 Task: Create a task  Integrate website with a new search engine optimization (SEO) tool , assign it to team member softage.5@softage.net in the project AuroraStream and update the status of the task to  Off Track , set the priority of the task to Medium
Action: Mouse moved to (94, 68)
Screenshot: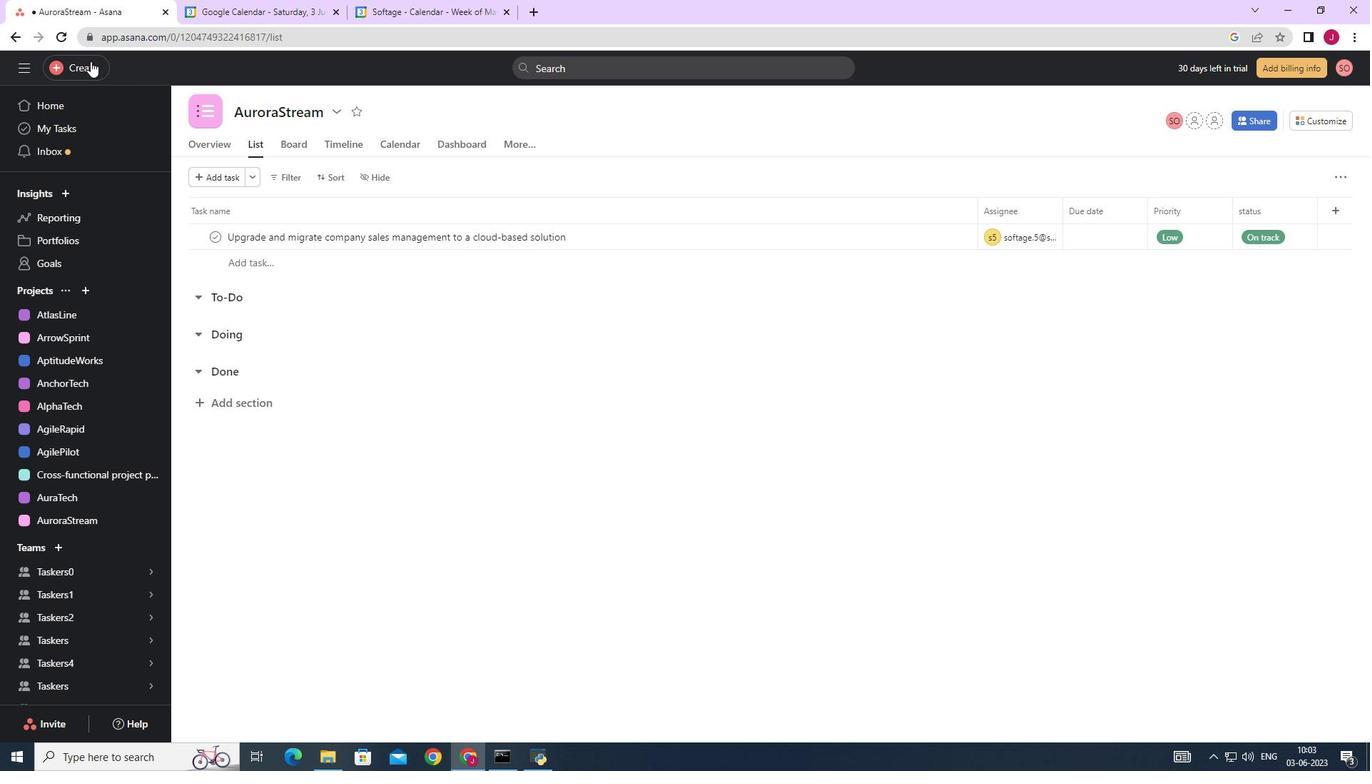 
Action: Mouse pressed left at (94, 68)
Screenshot: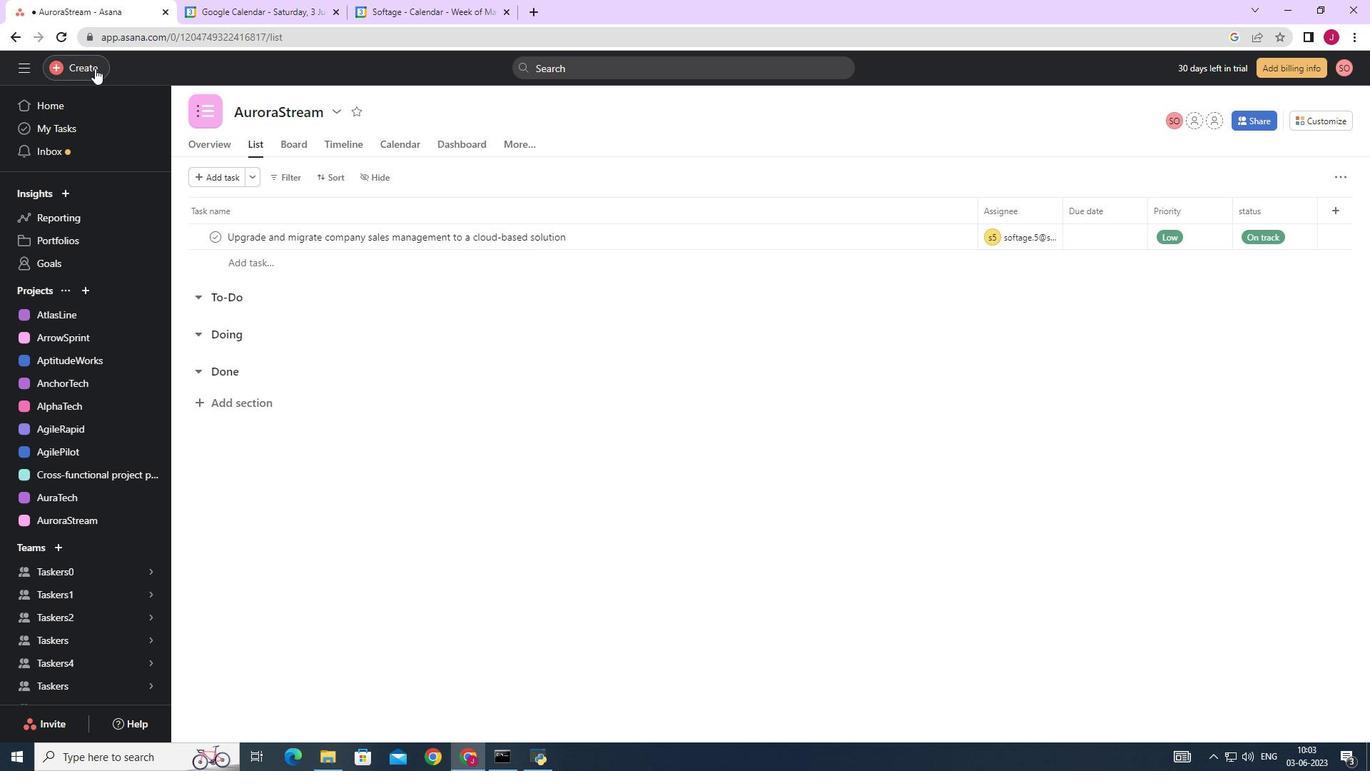 
Action: Mouse moved to (204, 67)
Screenshot: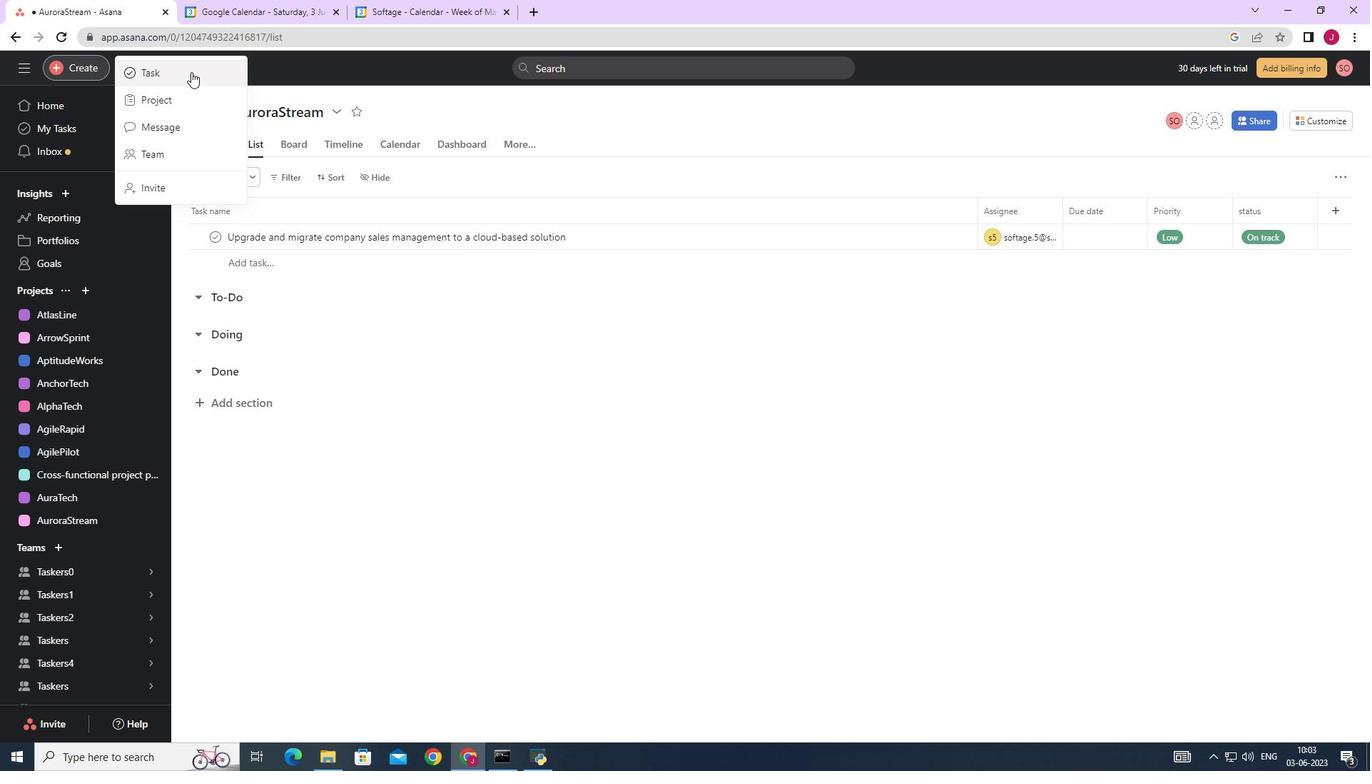 
Action: Mouse pressed left at (204, 67)
Screenshot: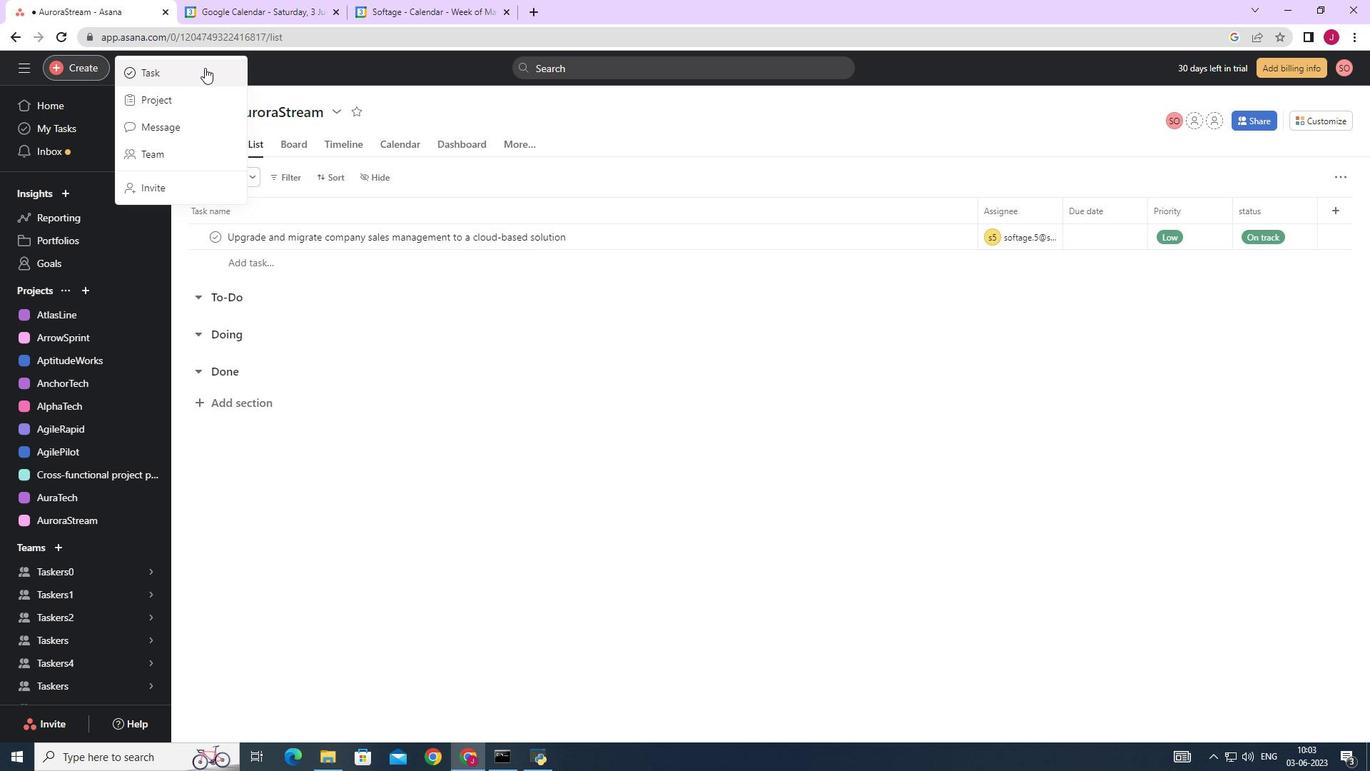 
Action: Mouse moved to (1095, 478)
Screenshot: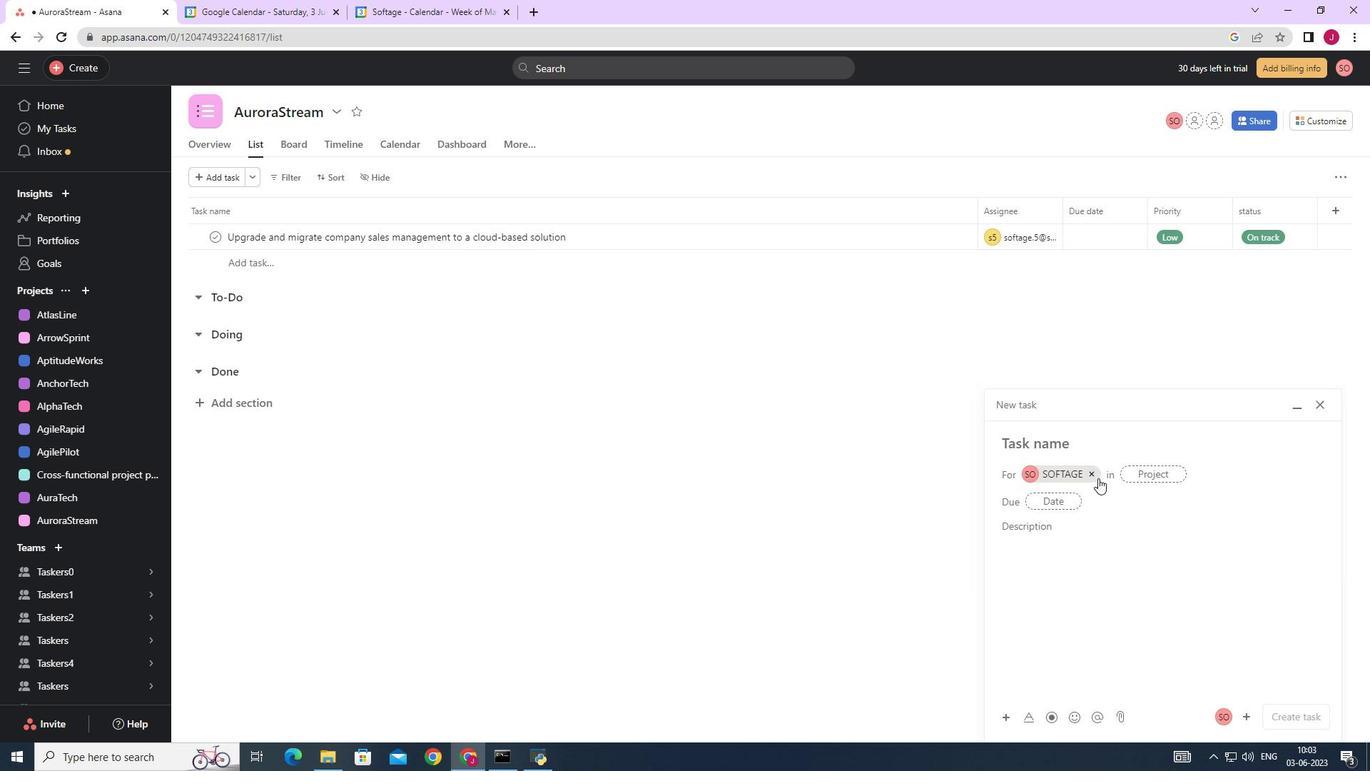 
Action: Mouse pressed left at (1095, 478)
Screenshot: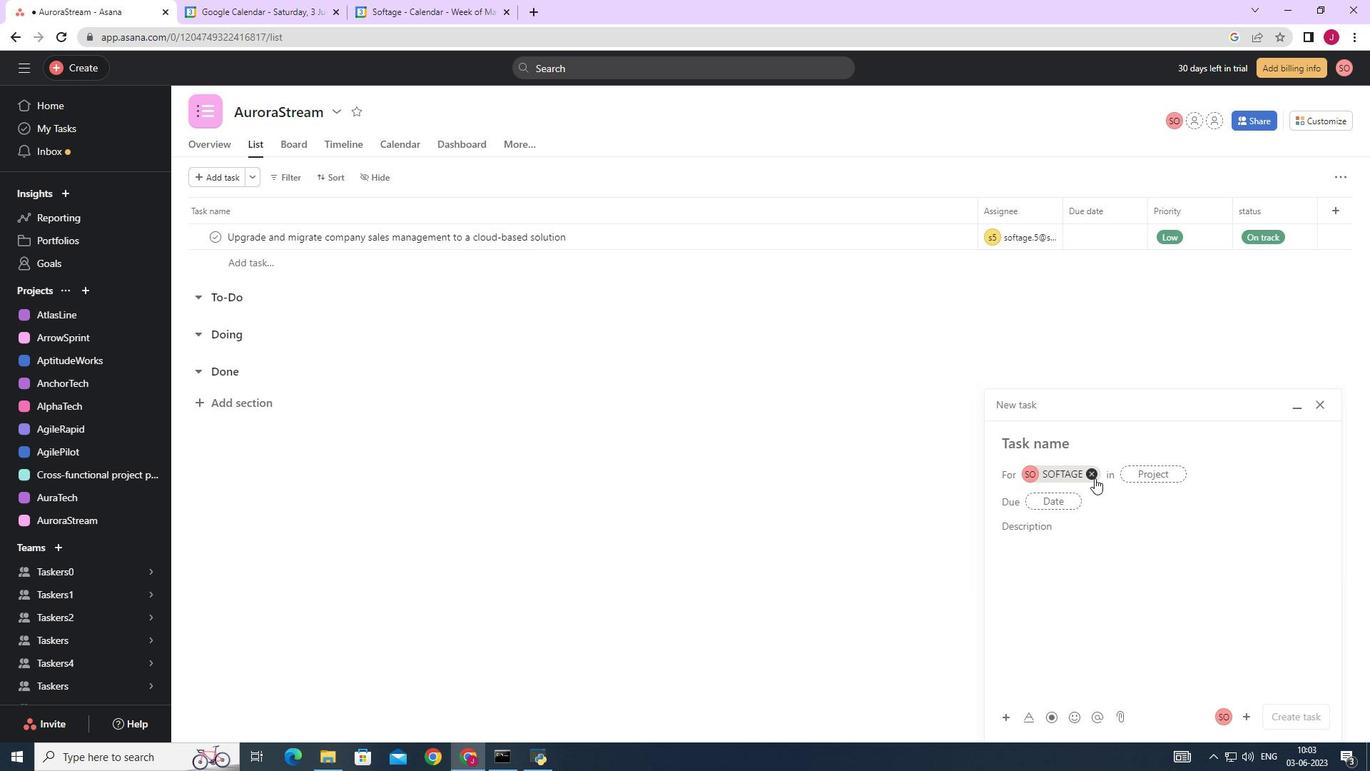 
Action: Mouse moved to (1038, 439)
Screenshot: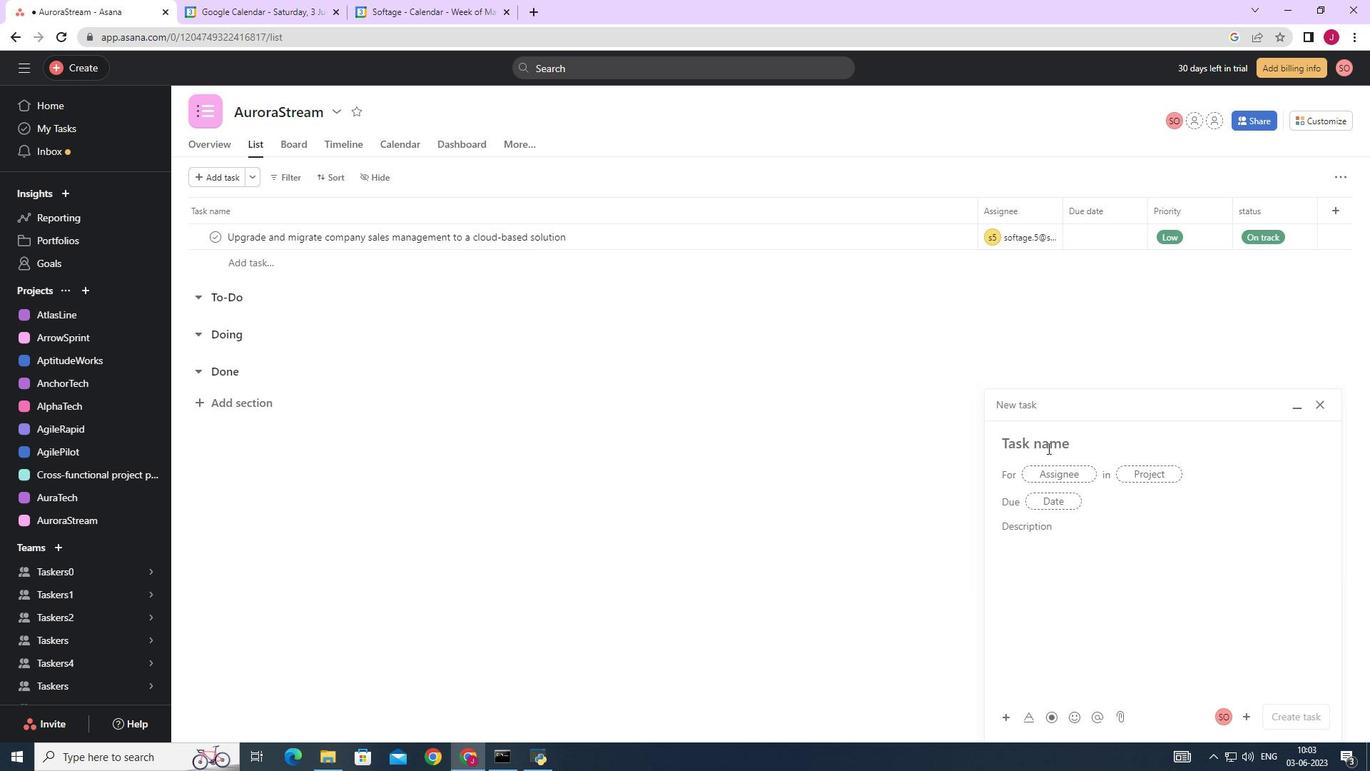 
Action: Key pressed <Key.caps_lock>I<Key.caps_lock>ntegrate<Key.space>website<Key.space>with<Key.space>a<Key.space>new<Key.space>search<Key.space>engine<Key.space>opy<Key.backspace>timization<Key.space><Key.shift_r>(<Key.caps_lock>SEO<Key.shift_r>)<Key.space><Key.caps_lock>tool
Screenshot: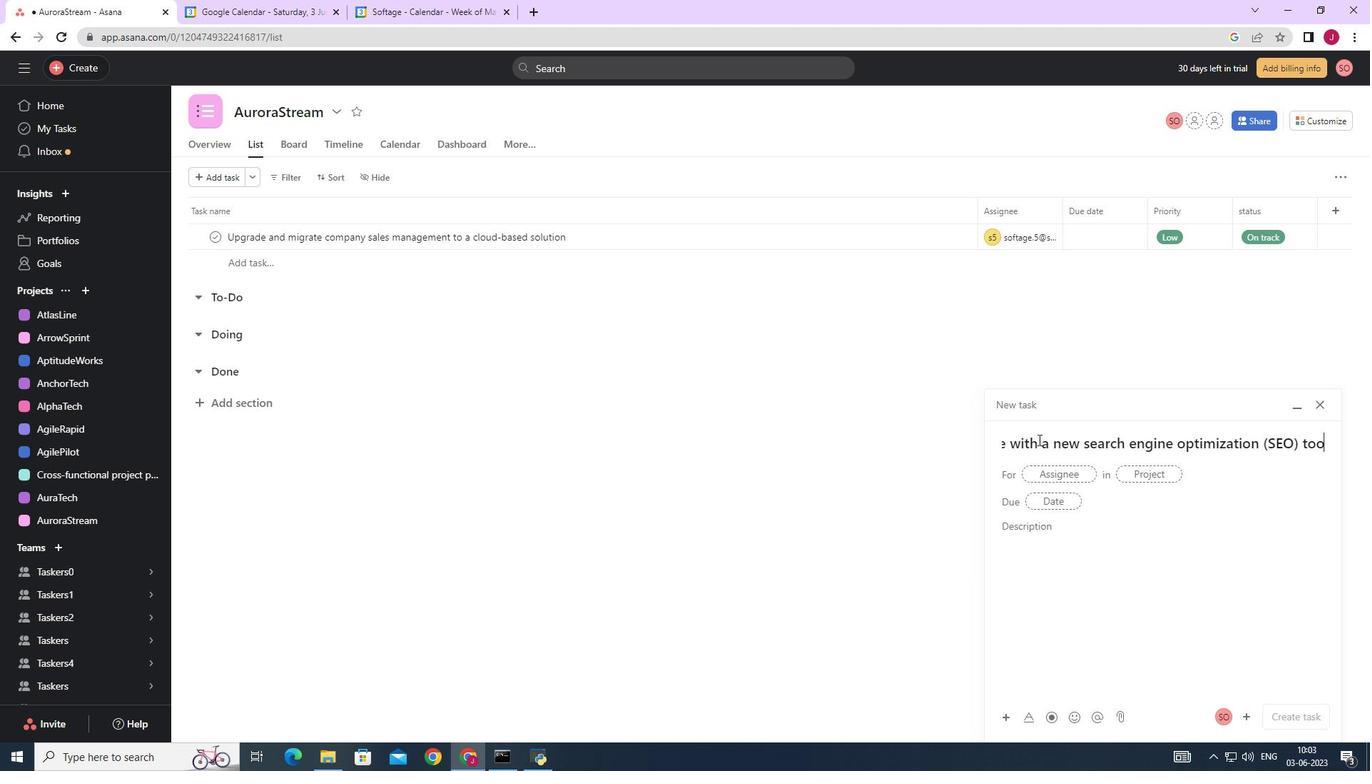 
Action: Mouse moved to (1077, 474)
Screenshot: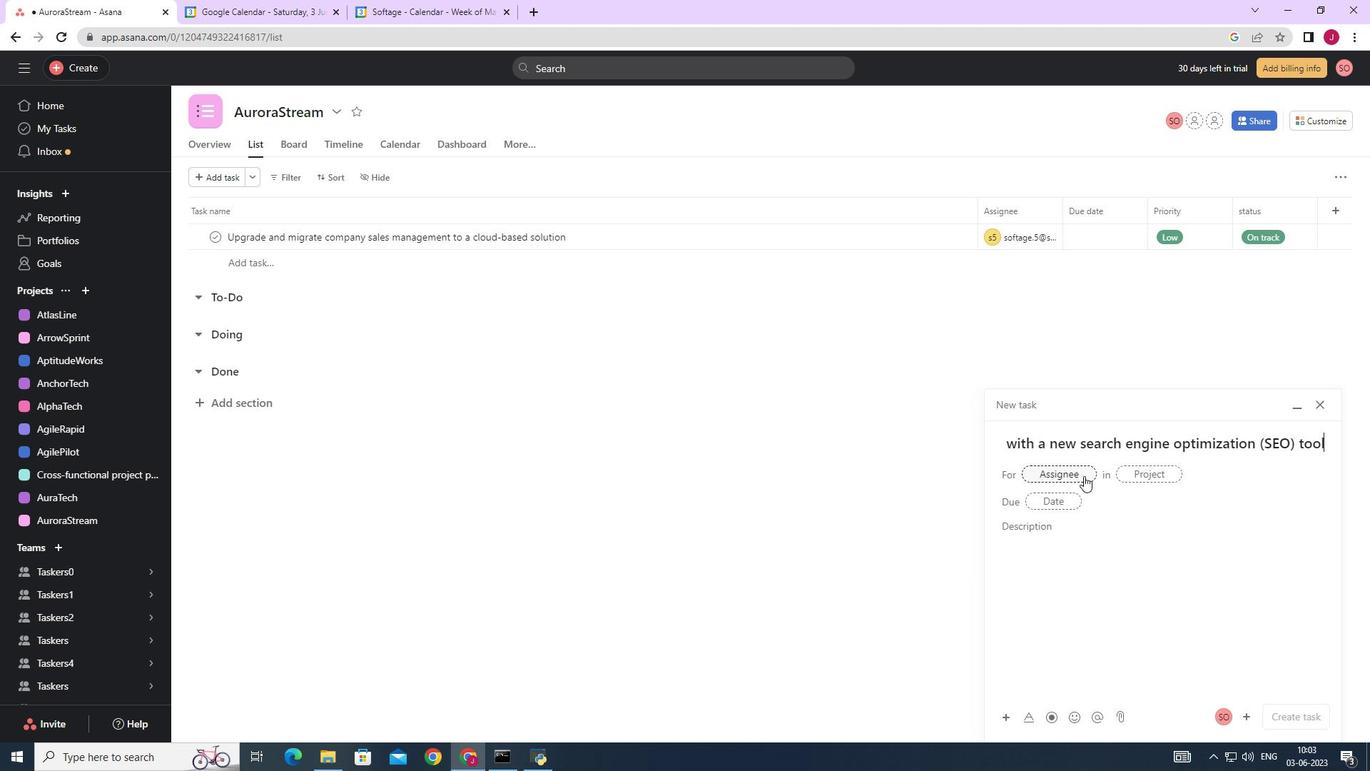
Action: Mouse pressed left at (1077, 474)
Screenshot: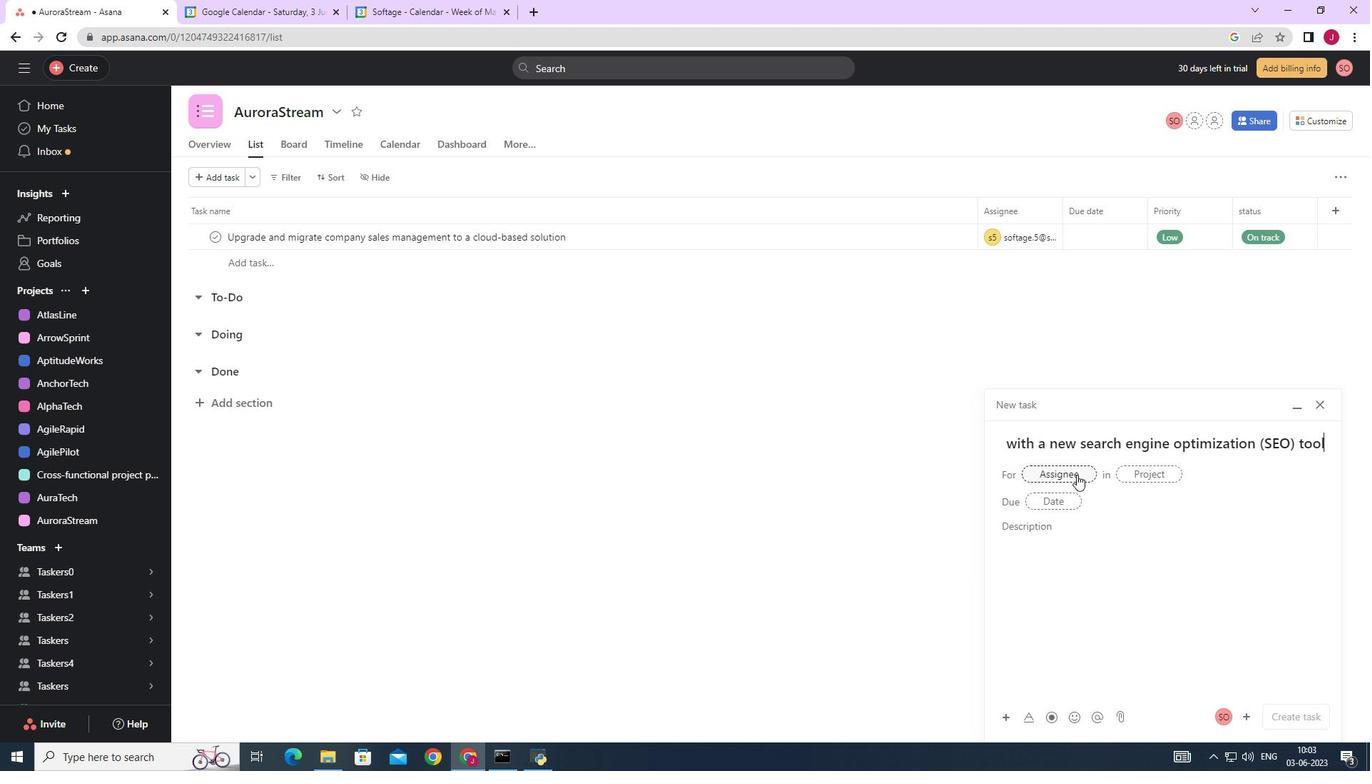 
Action: Key pressed softage.5
Screenshot: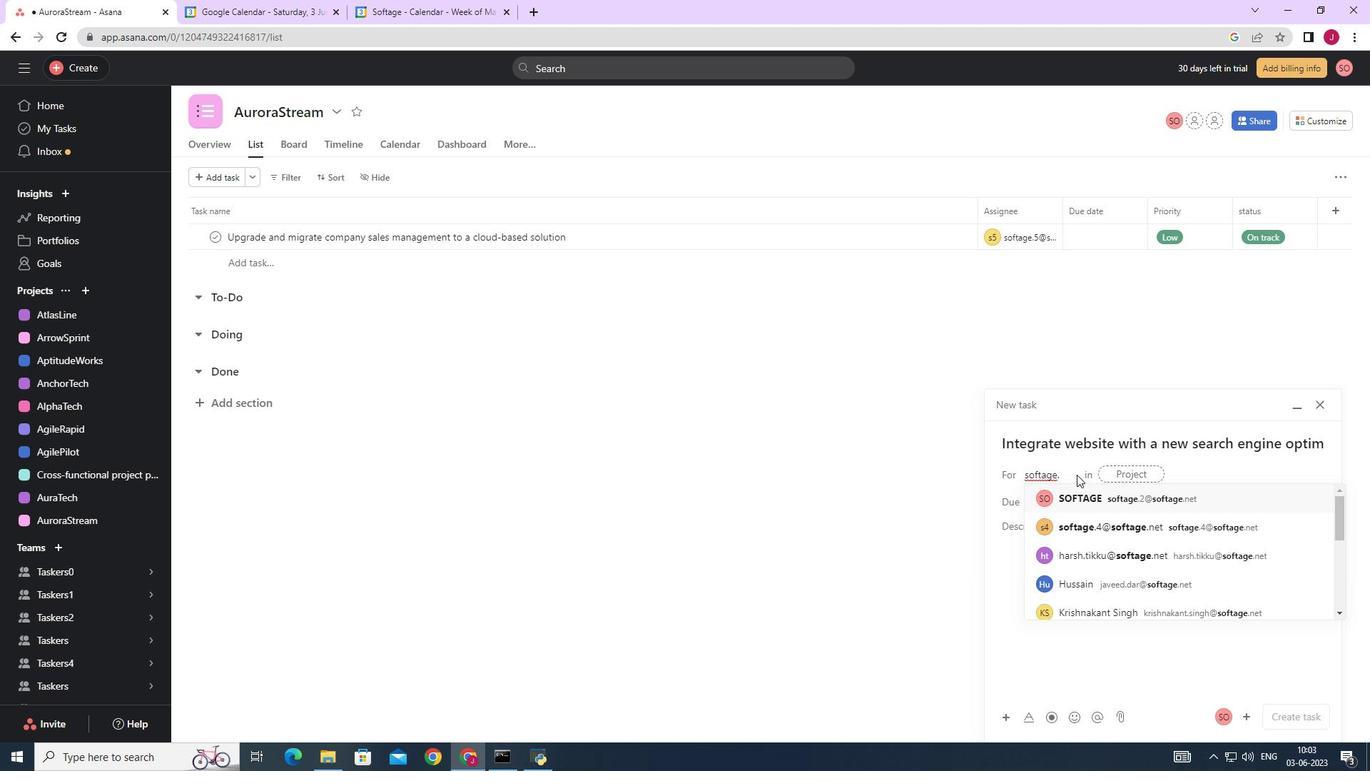 
Action: Mouse moved to (1121, 498)
Screenshot: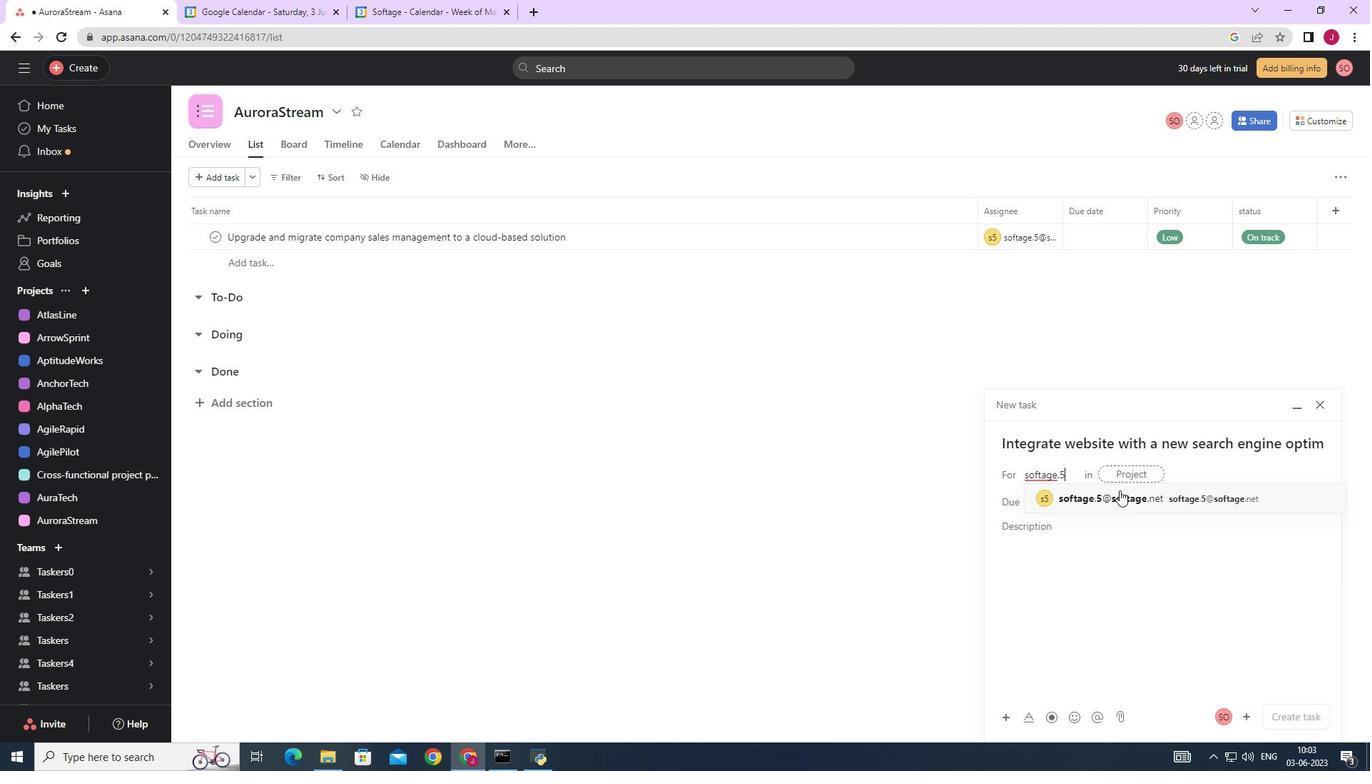 
Action: Mouse pressed left at (1121, 498)
Screenshot: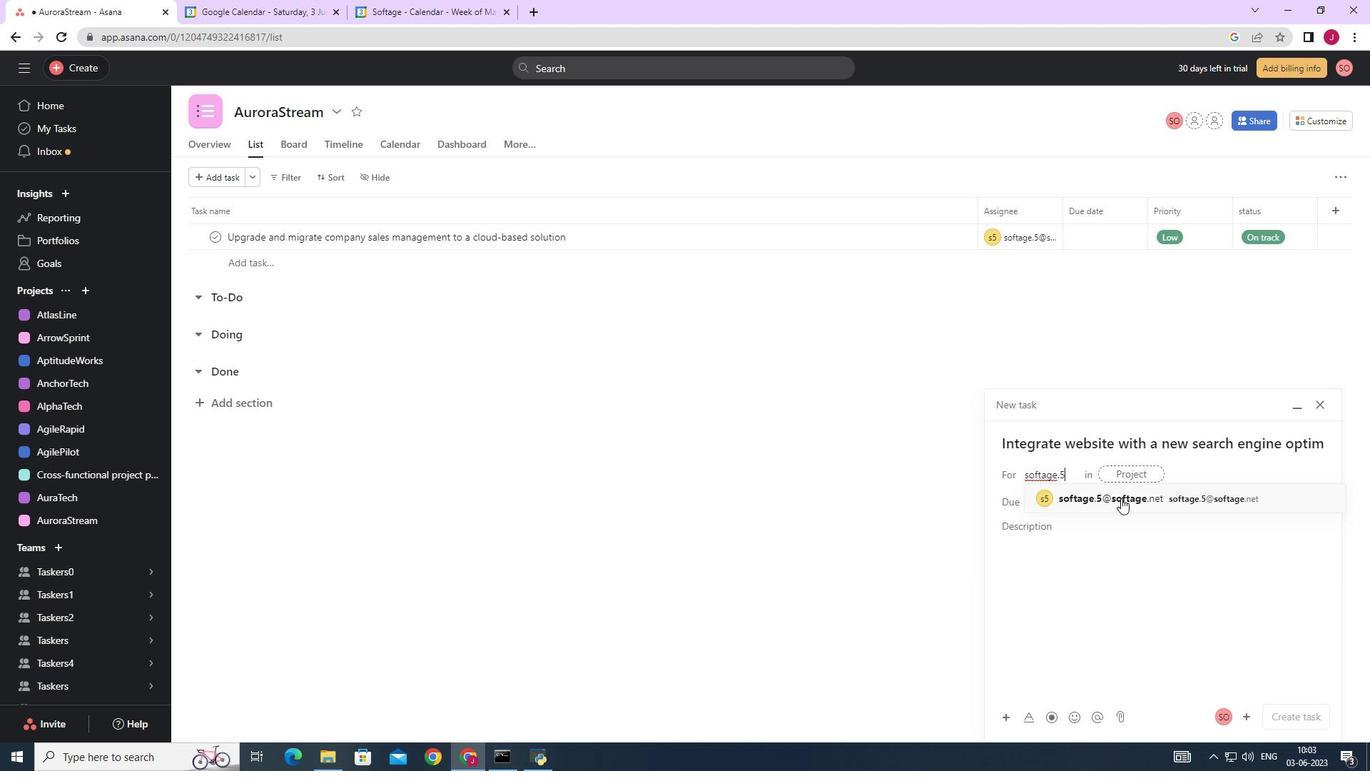 
Action: Mouse moved to (921, 491)
Screenshot: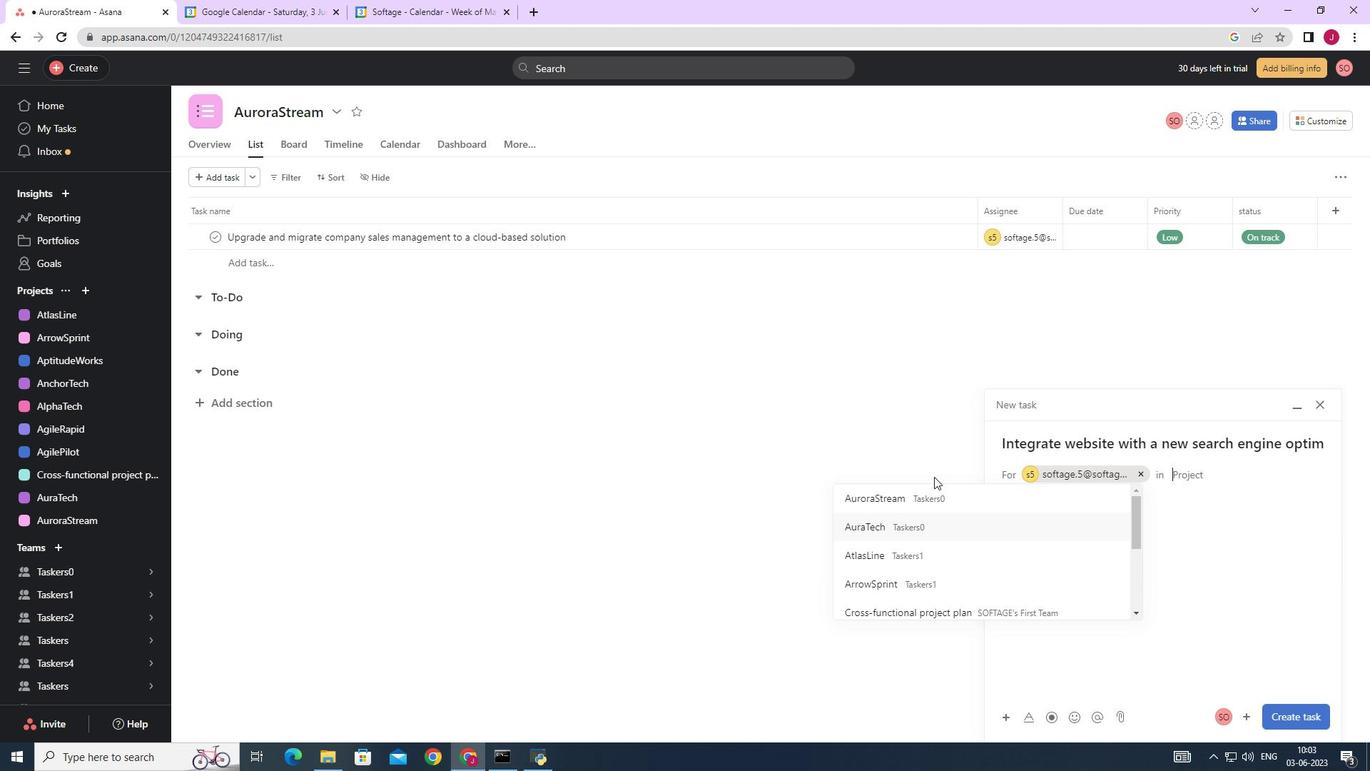 
Action: Mouse pressed left at (921, 491)
Screenshot: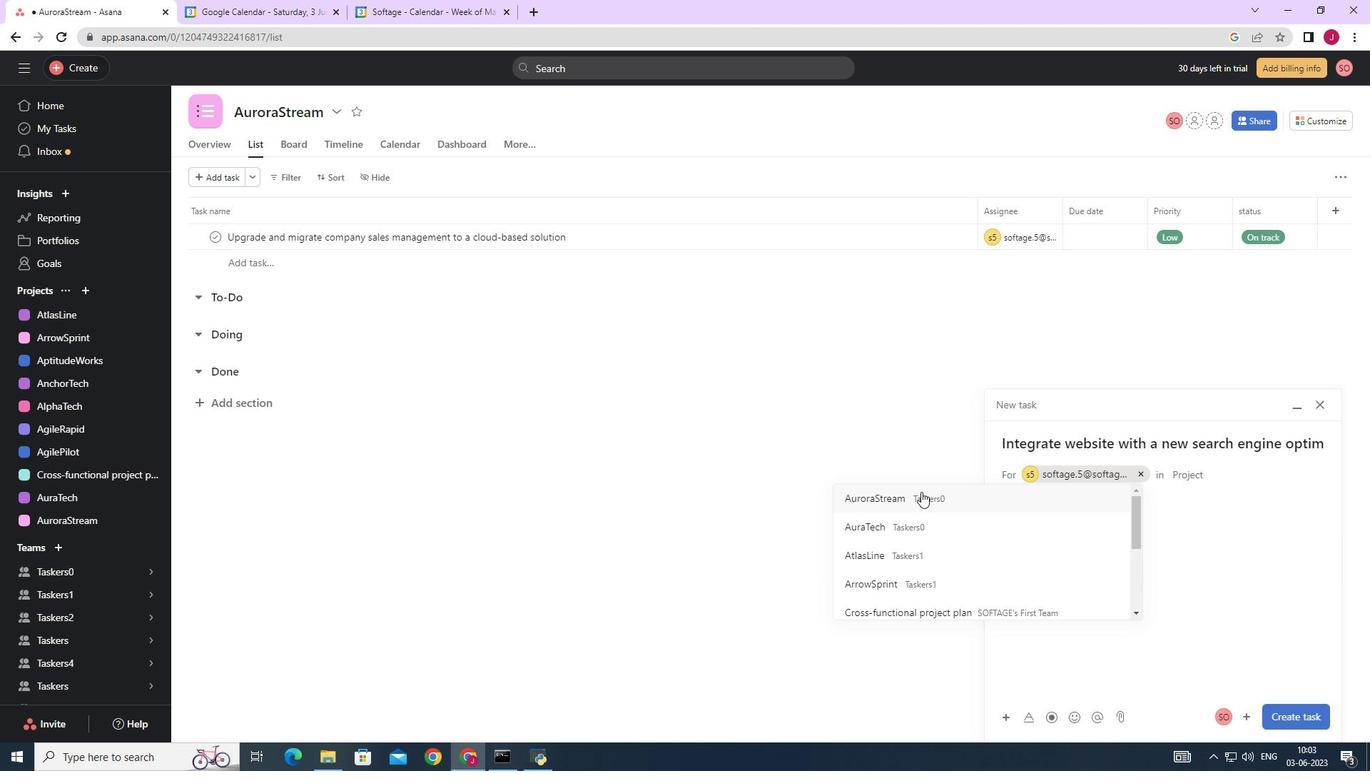
Action: Mouse moved to (1064, 526)
Screenshot: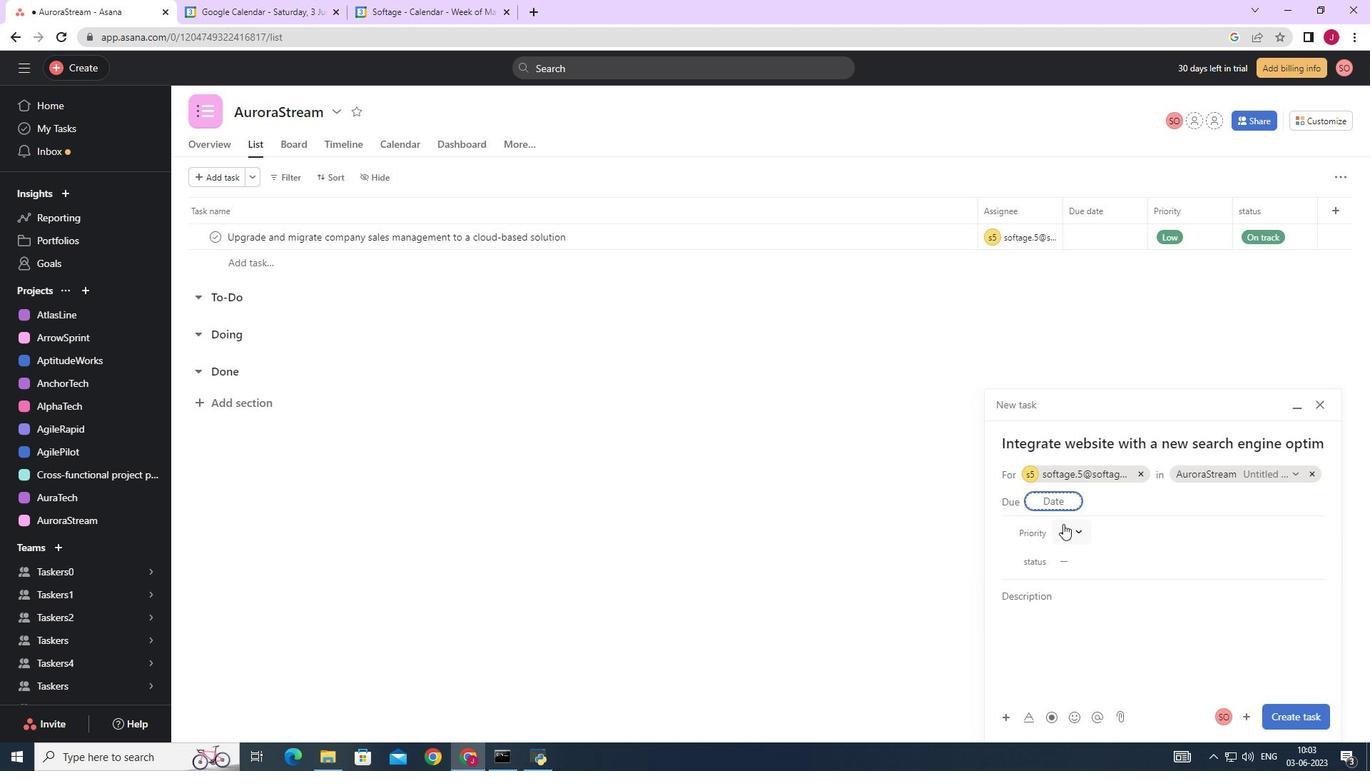 
Action: Mouse pressed left at (1064, 526)
Screenshot: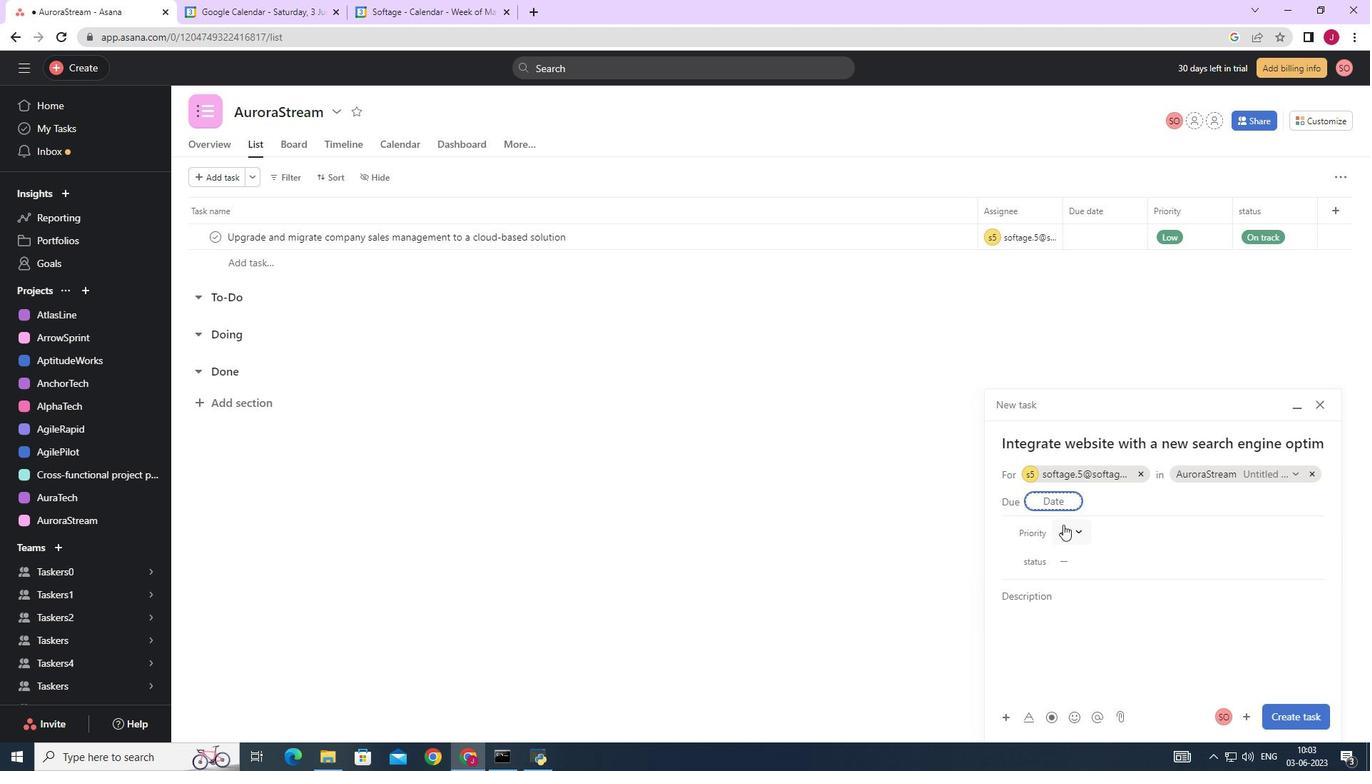 
Action: Mouse moved to (1102, 601)
Screenshot: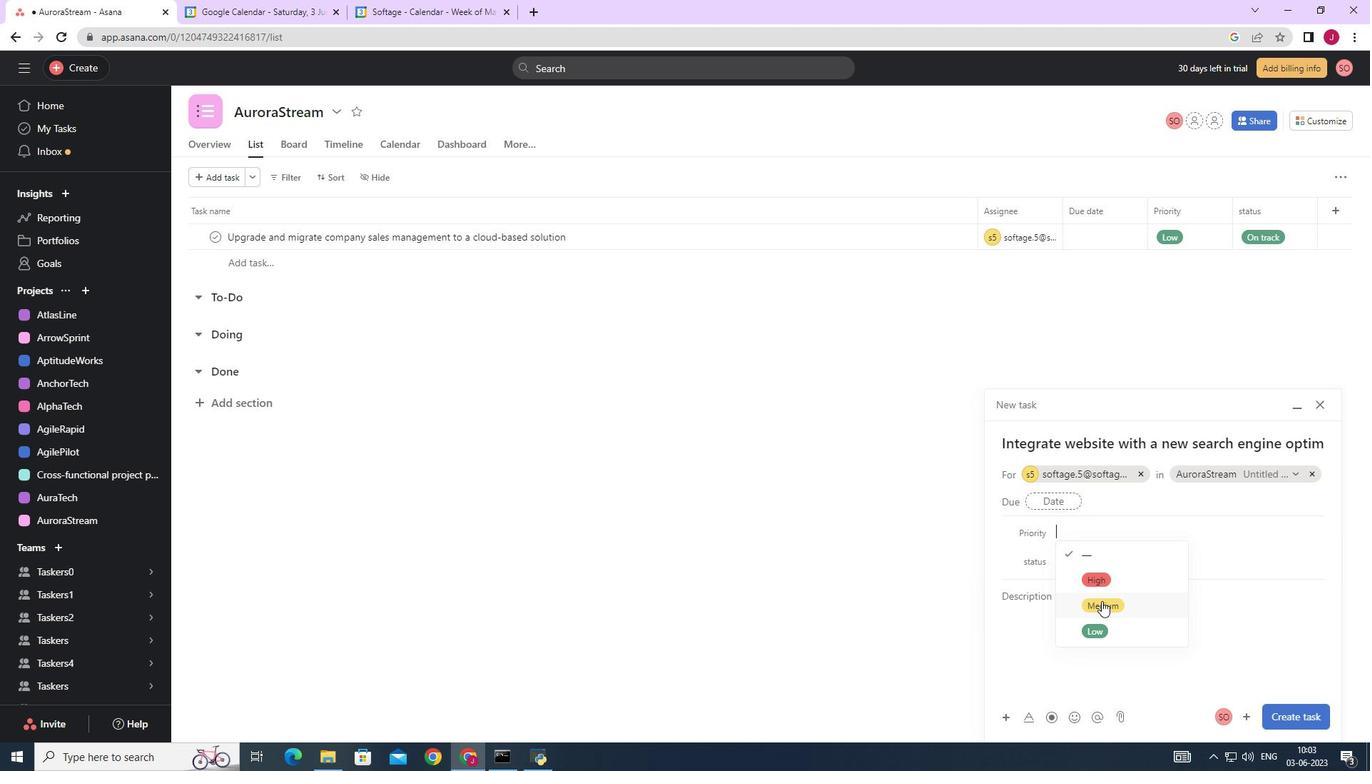
Action: Mouse pressed left at (1102, 601)
Screenshot: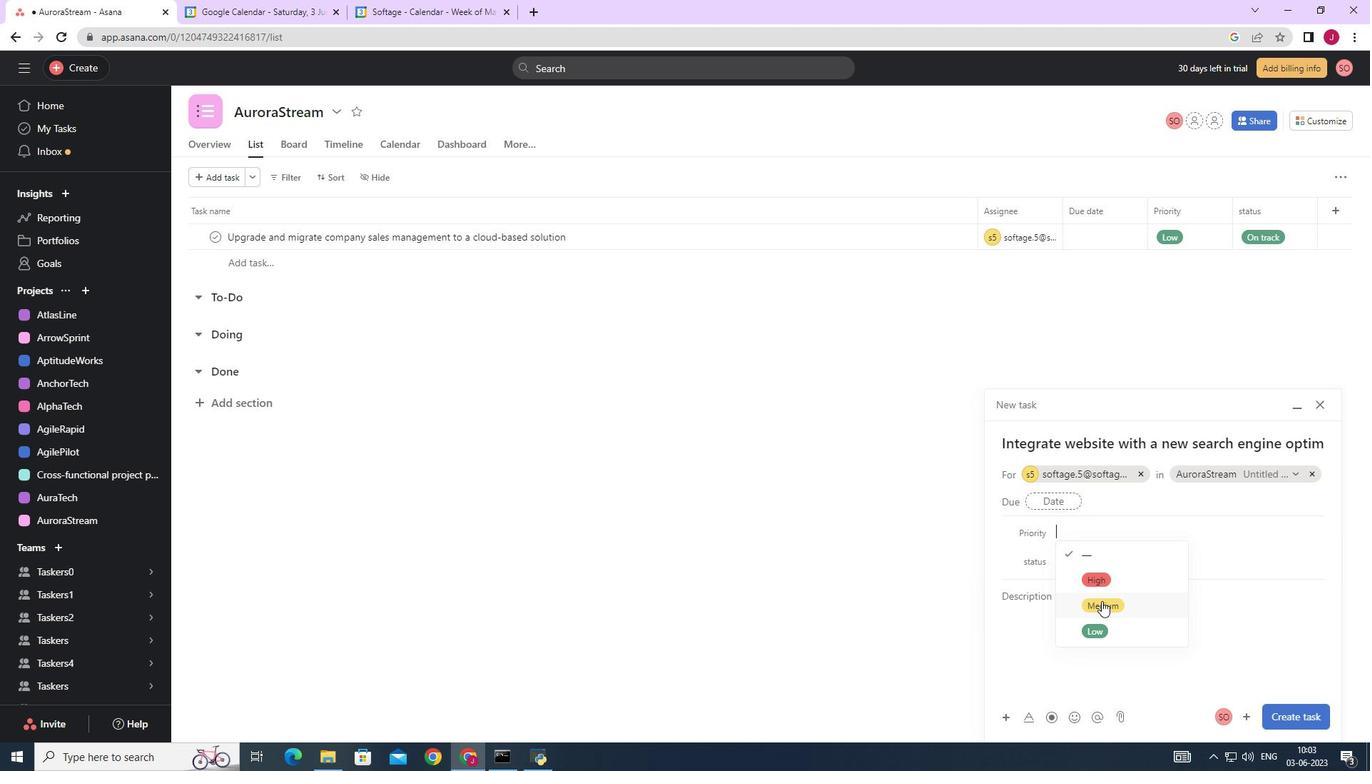 
Action: Mouse moved to (1076, 561)
Screenshot: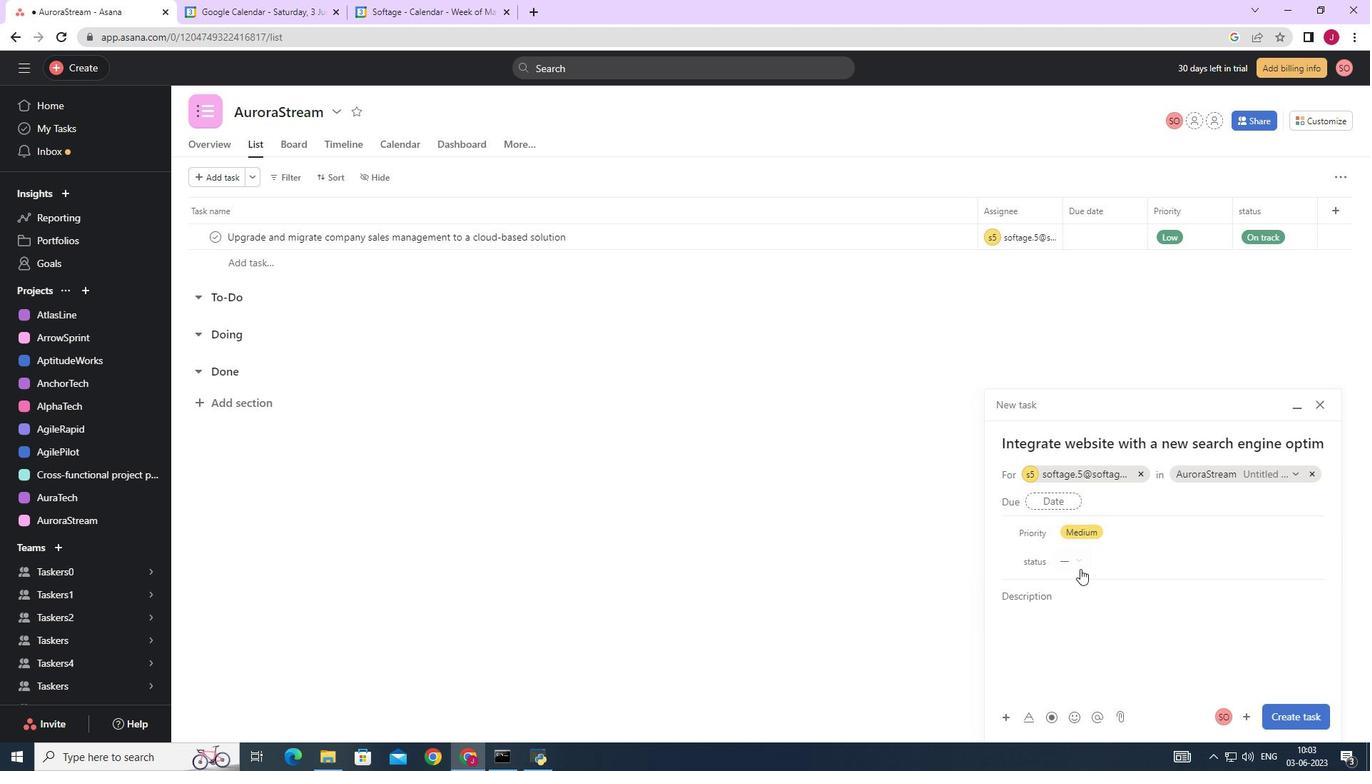 
Action: Mouse pressed left at (1076, 561)
Screenshot: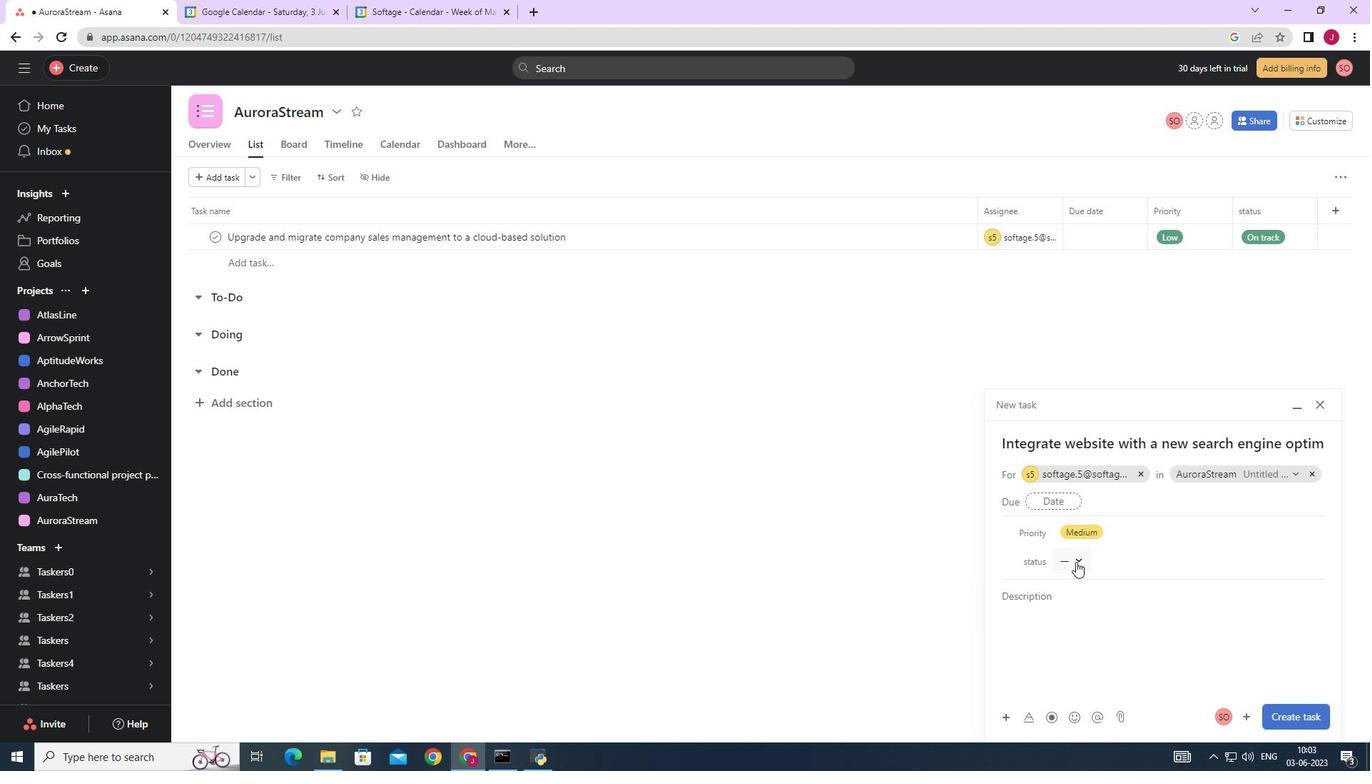 
Action: Mouse moved to (1107, 631)
Screenshot: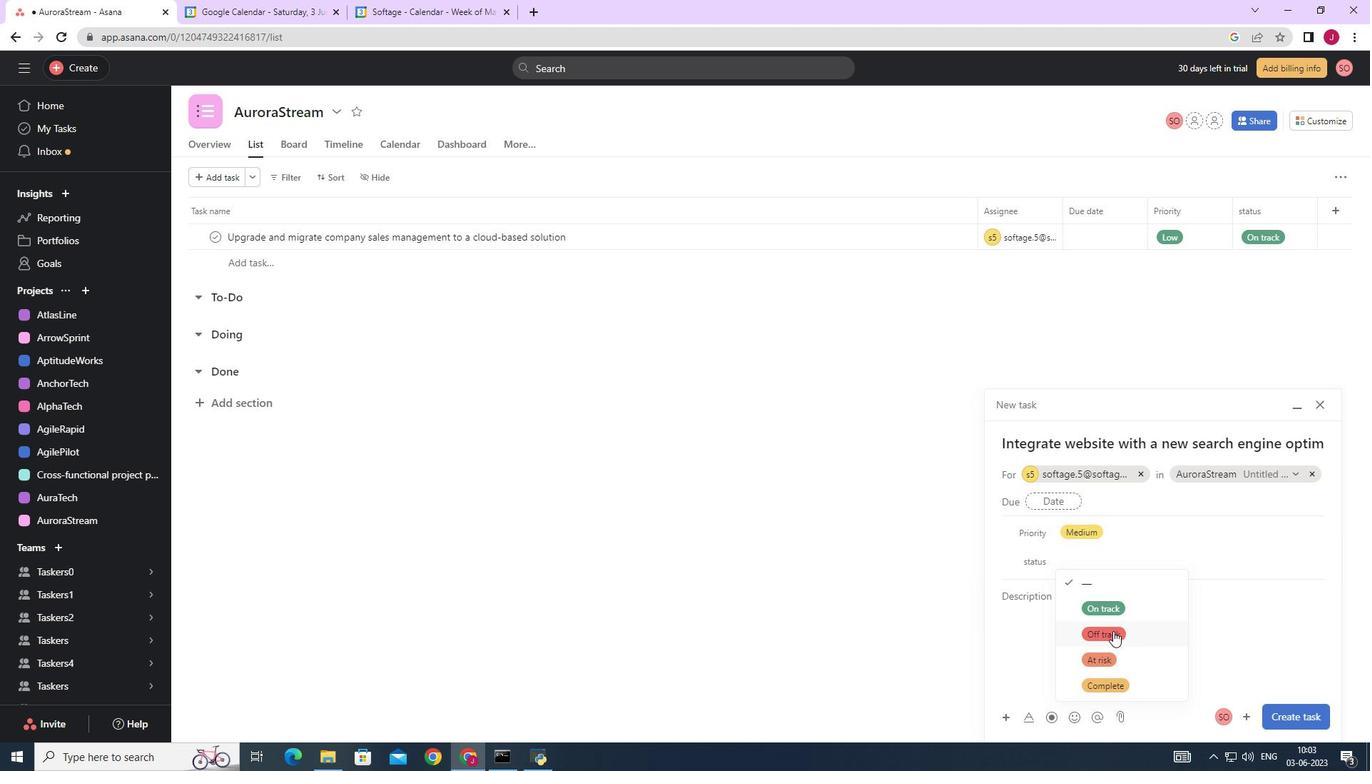 
Action: Mouse pressed left at (1107, 631)
Screenshot: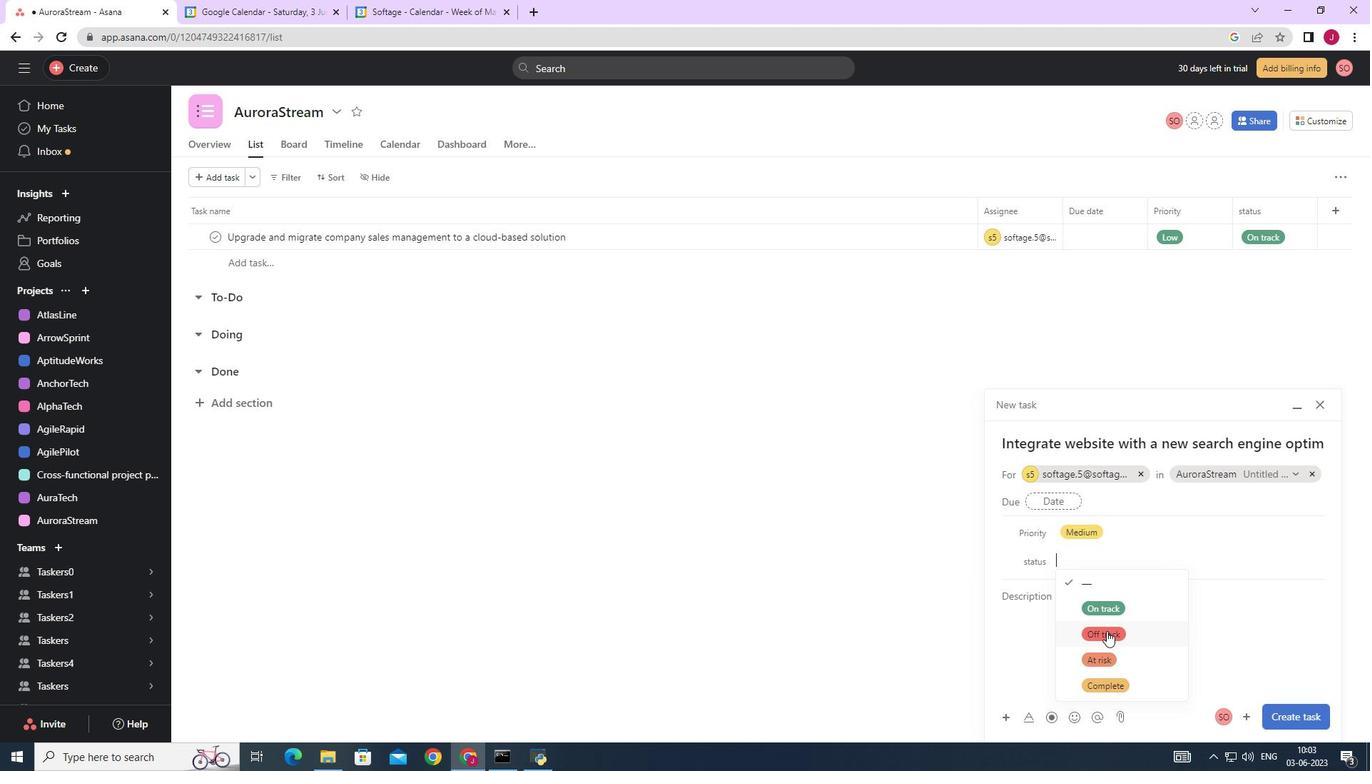 
Action: Mouse moved to (1277, 716)
Screenshot: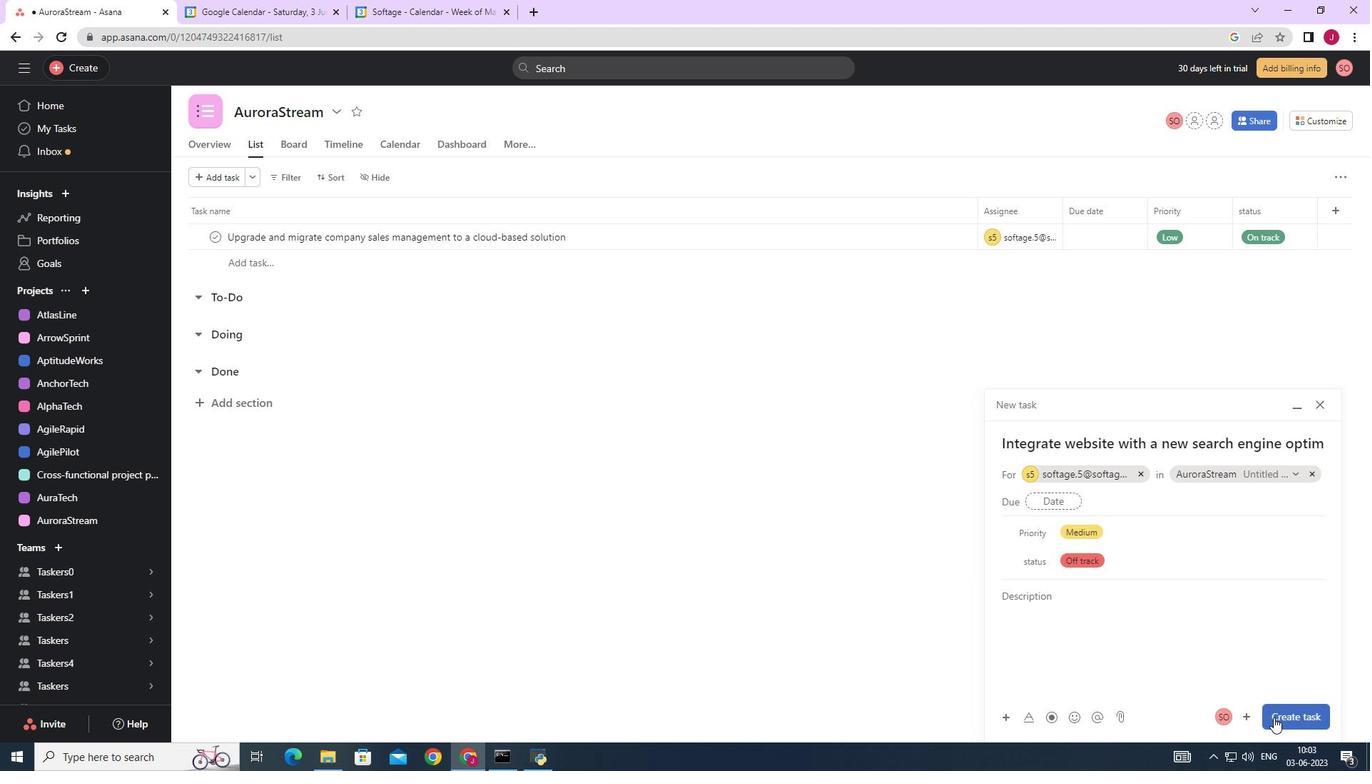 
Action: Mouse pressed left at (1277, 716)
Screenshot: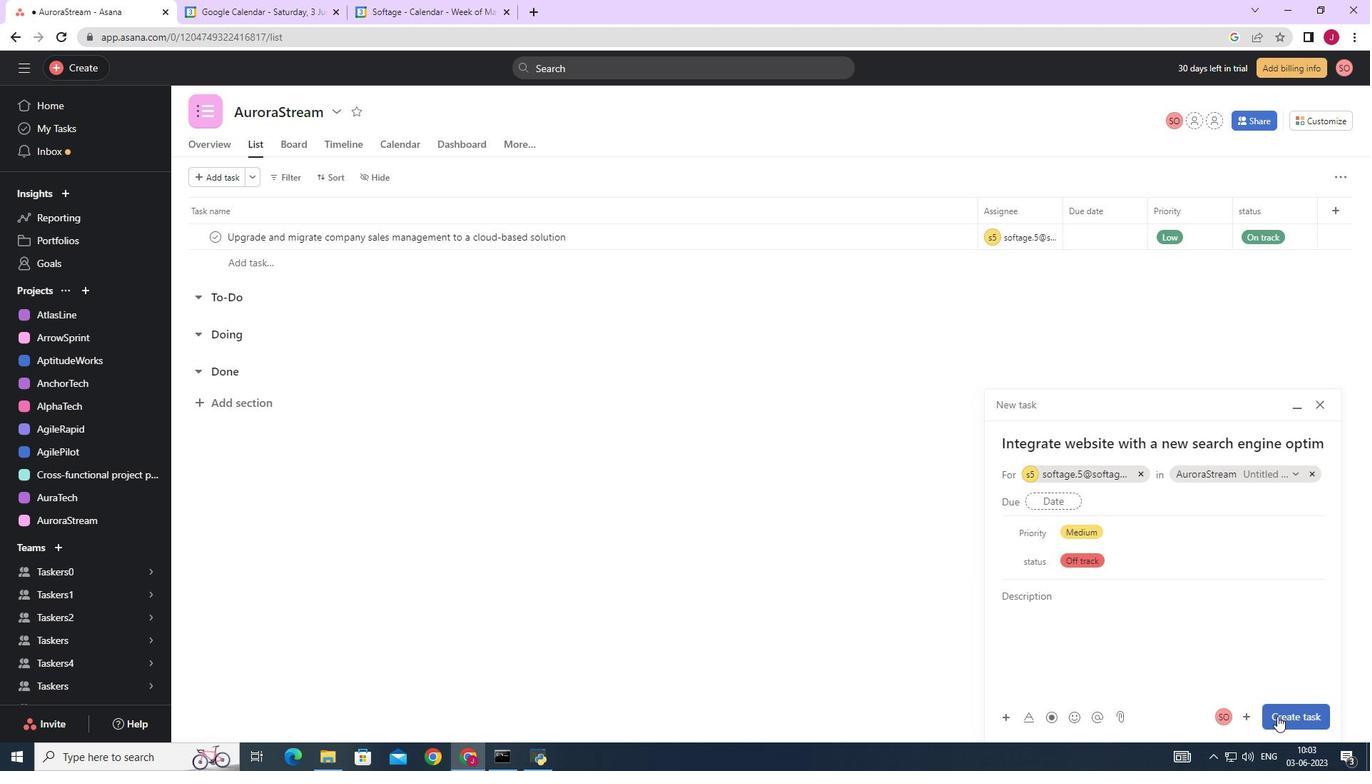 
Action: Mouse moved to (1272, 708)
Screenshot: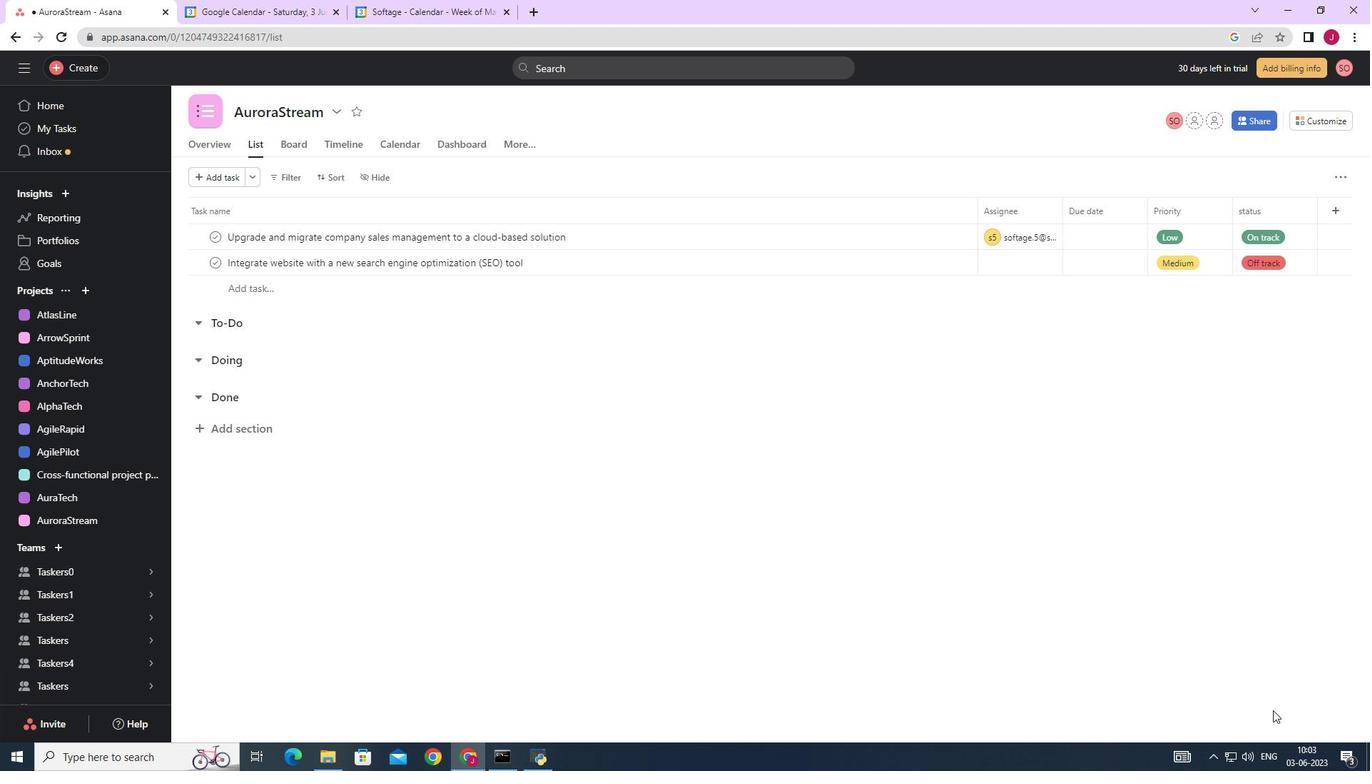 
